 Task: Add the task  Create automated testing scripts for the app to the section Code Collectives in the project TreatWorks and add a Due Date to the respective task as 2024/04/04.
Action: Mouse moved to (71, 469)
Screenshot: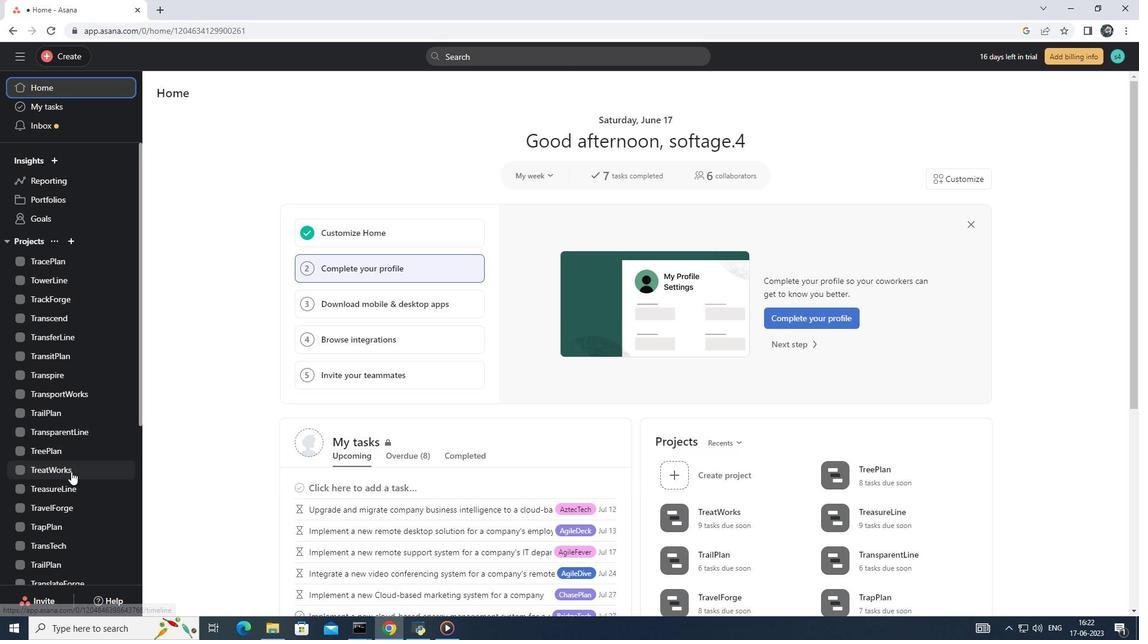 
Action: Mouse pressed left at (71, 469)
Screenshot: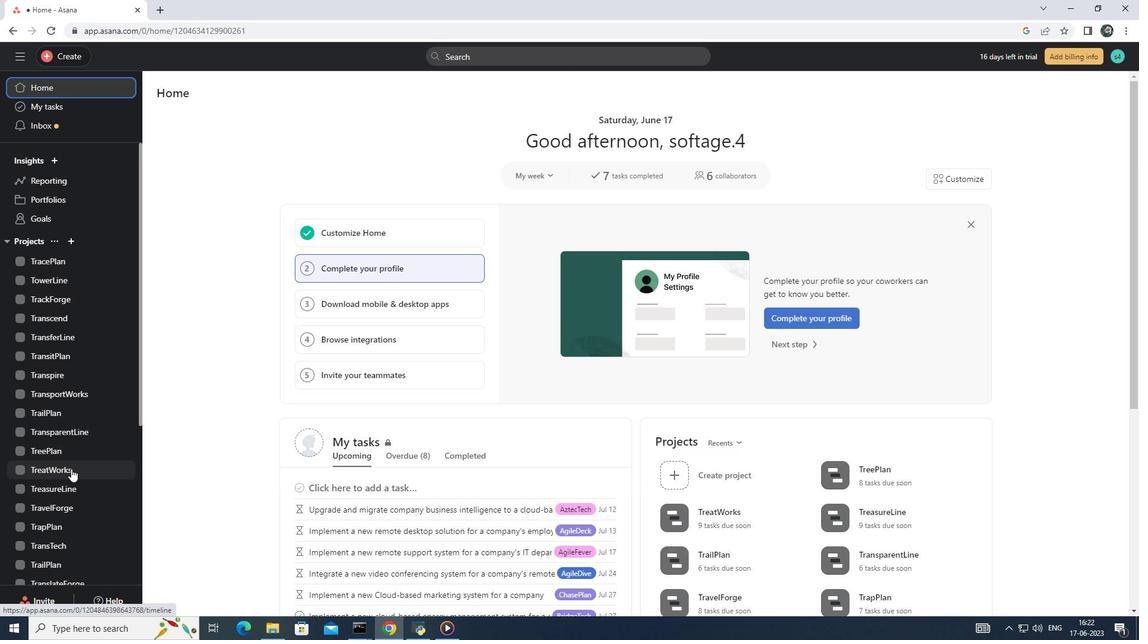 
Action: Mouse moved to (469, 278)
Screenshot: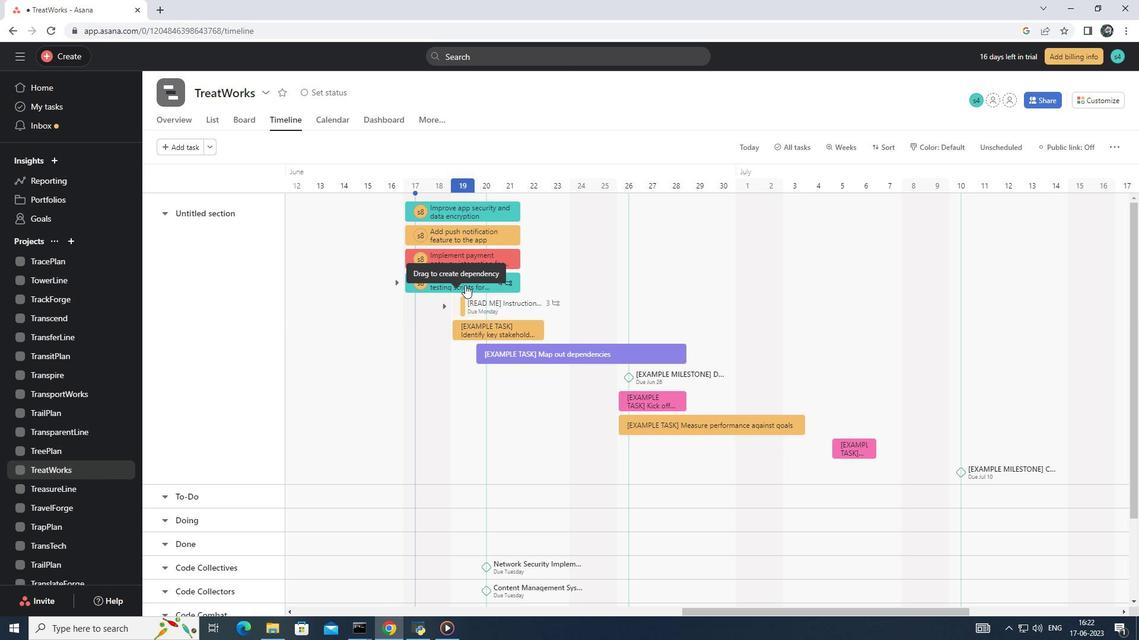 
Action: Mouse pressed left at (469, 278)
Screenshot: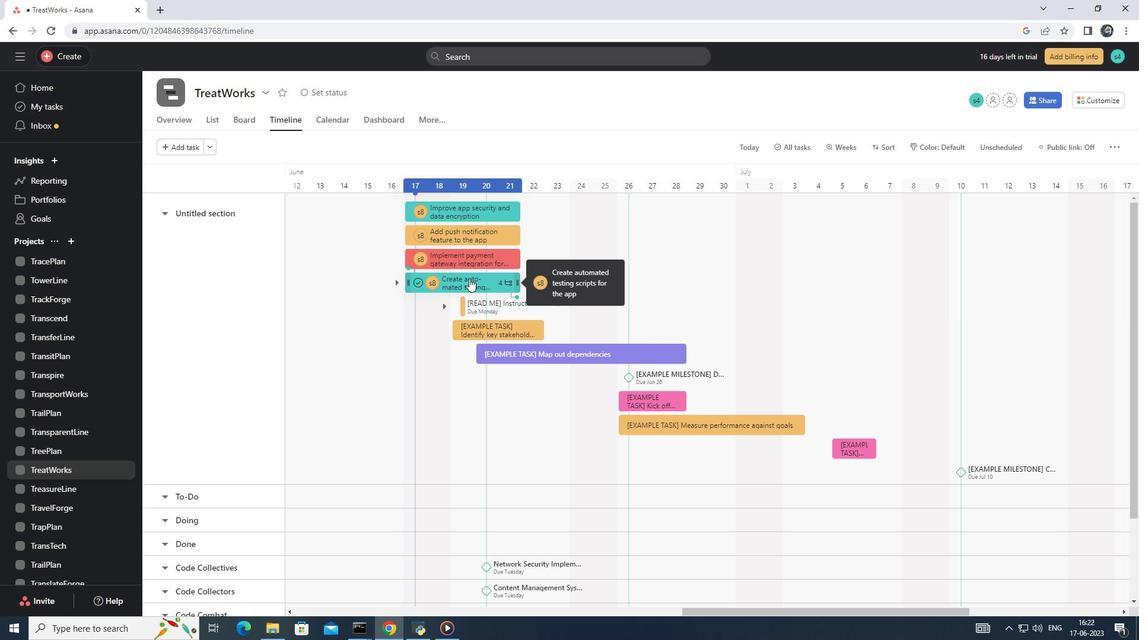 
Action: Mouse moved to (929, 261)
Screenshot: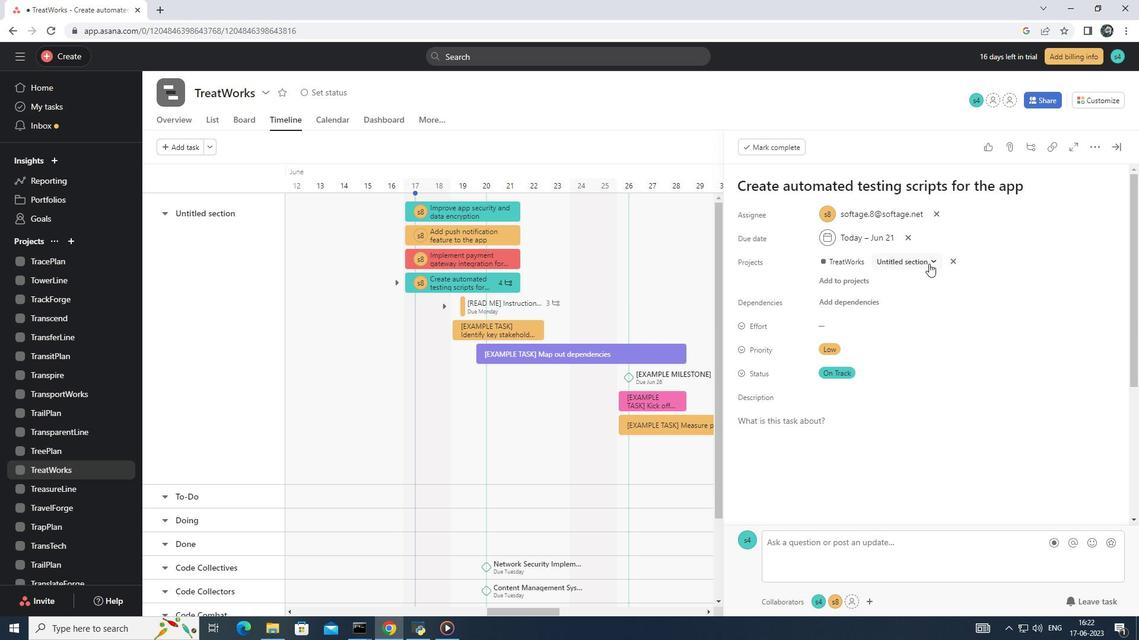 
Action: Mouse pressed left at (929, 261)
Screenshot: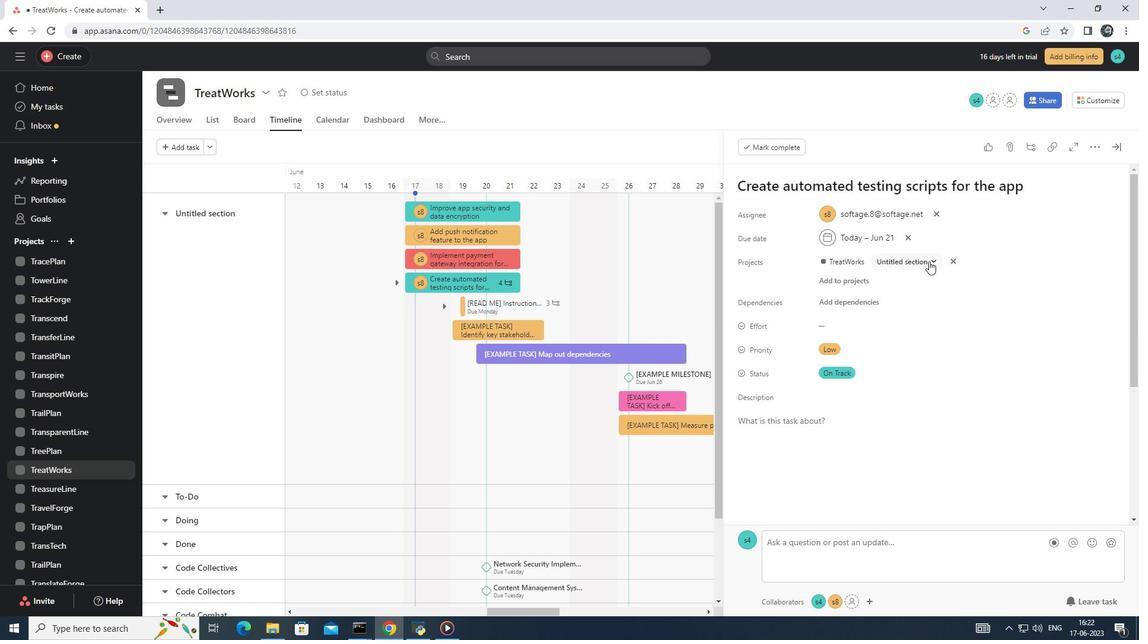 
Action: Mouse moved to (901, 373)
Screenshot: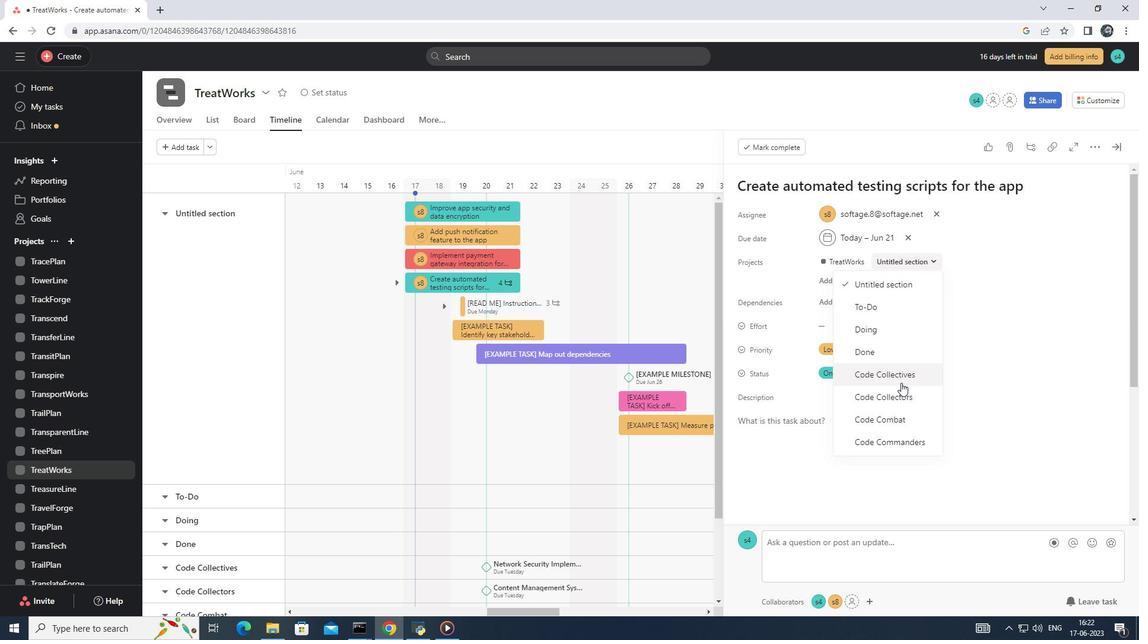 
Action: Mouse pressed left at (901, 373)
Screenshot: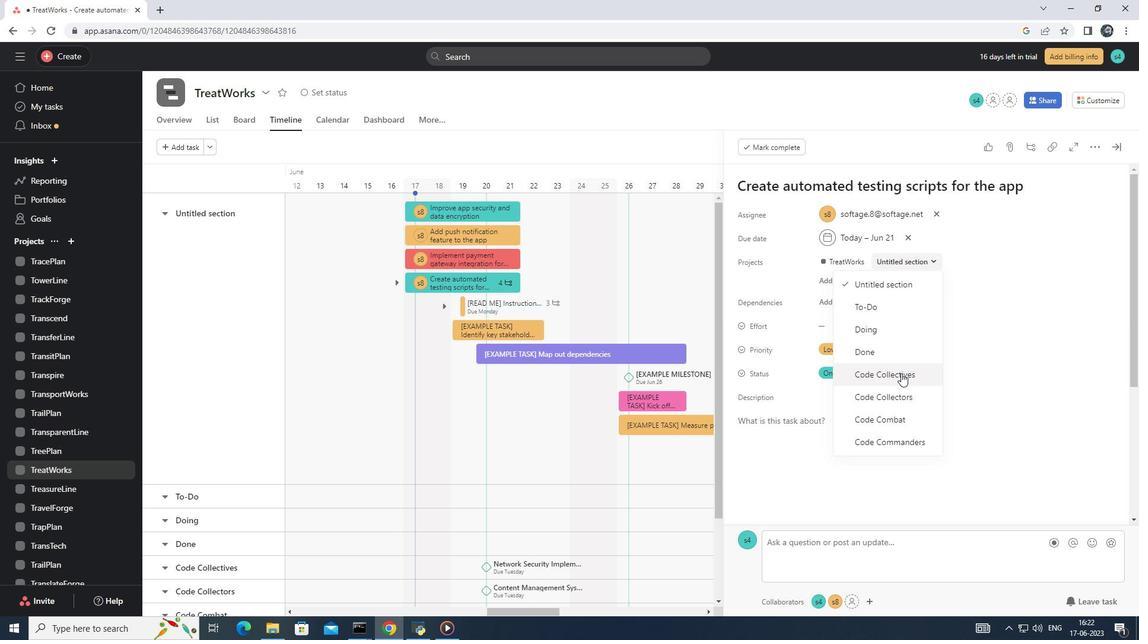 
Action: Mouse moved to (907, 234)
Screenshot: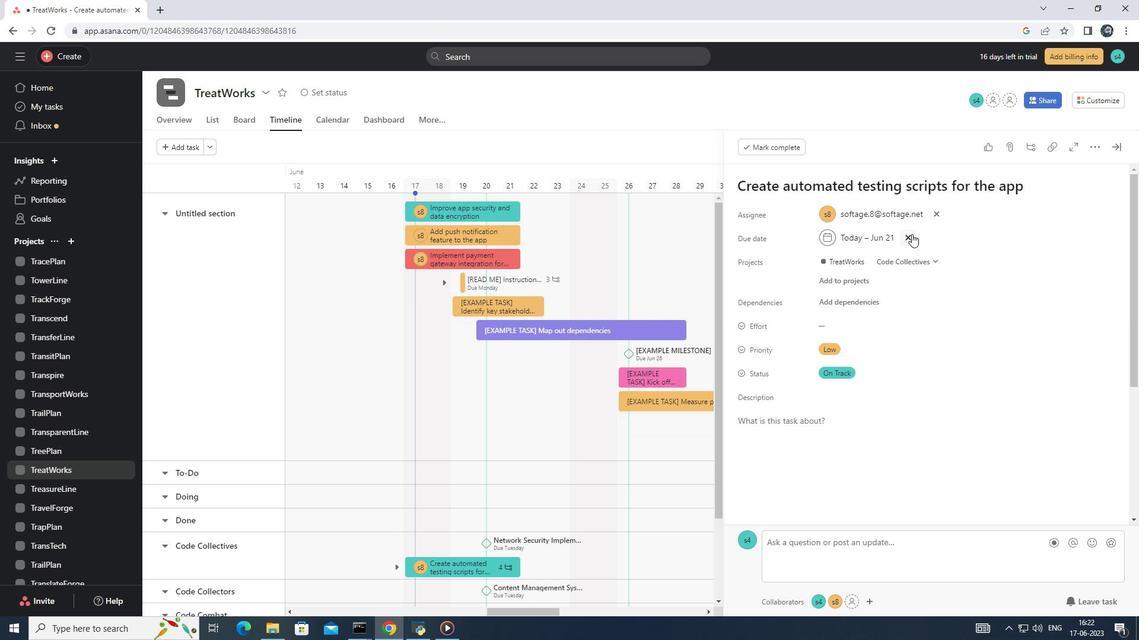 
Action: Mouse pressed left at (907, 234)
Screenshot: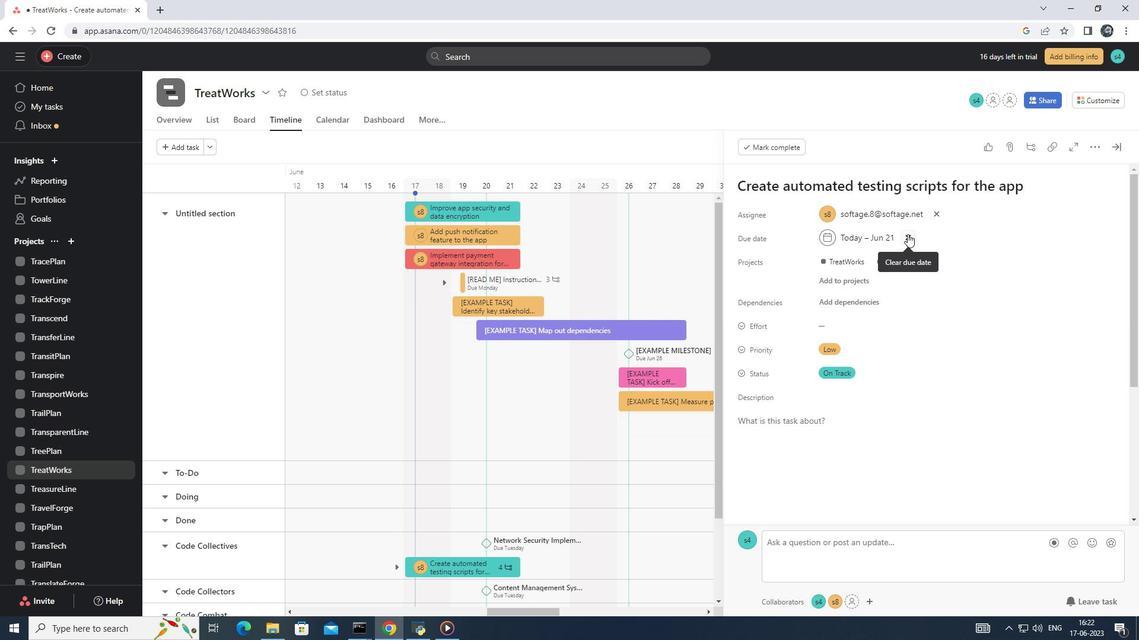 
Action: Mouse moved to (833, 235)
Screenshot: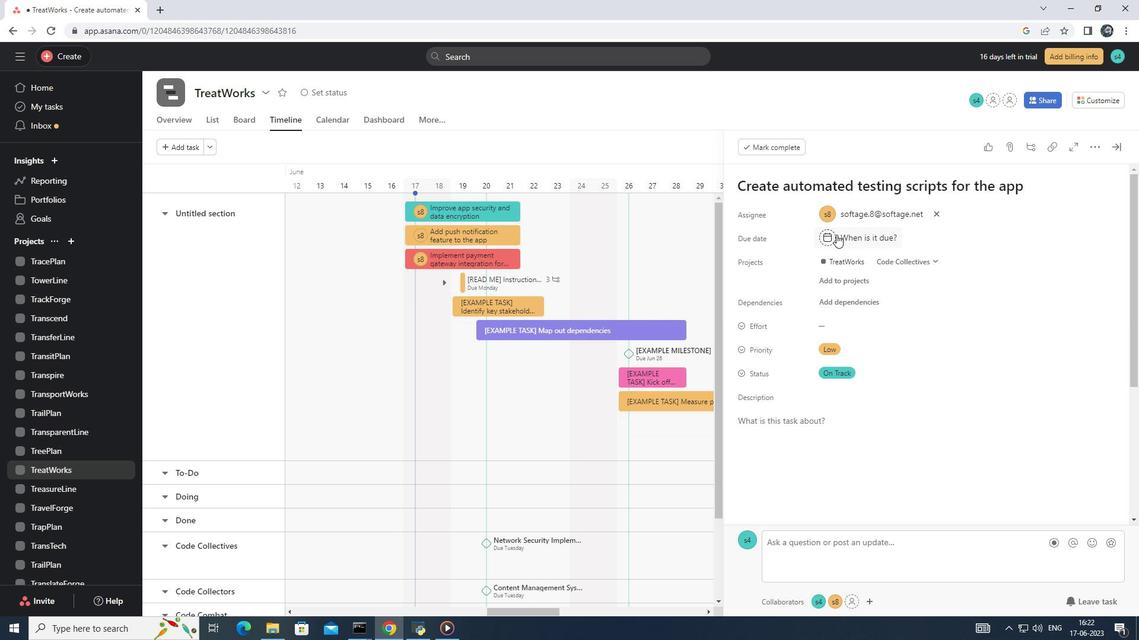 
Action: Mouse pressed left at (833, 235)
Screenshot: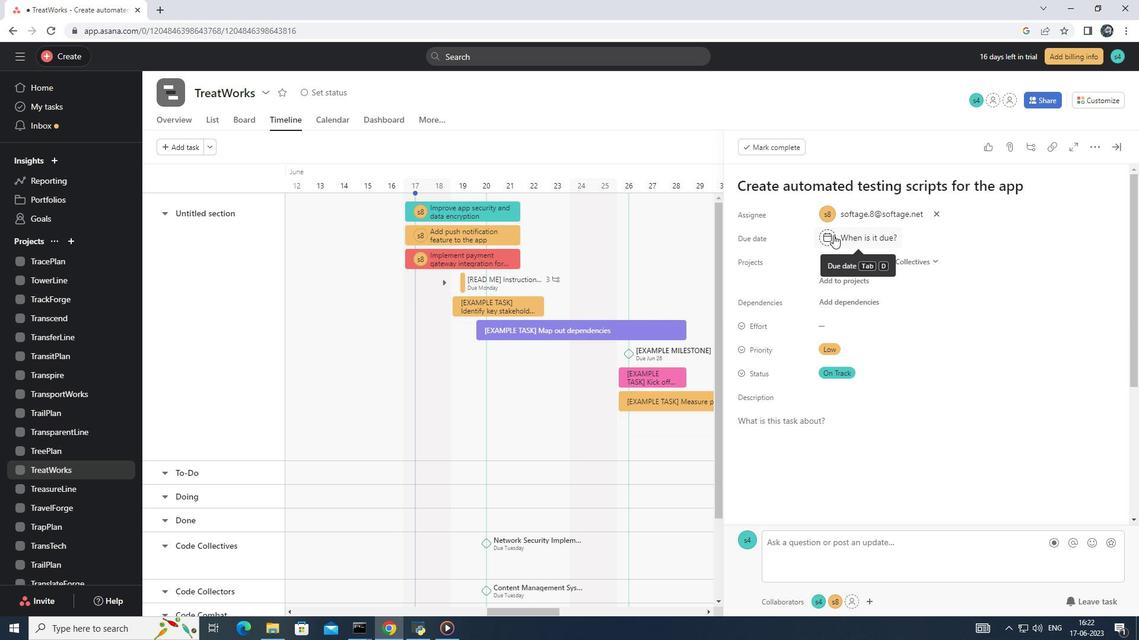 
Action: Mouse moved to (895, 261)
Screenshot: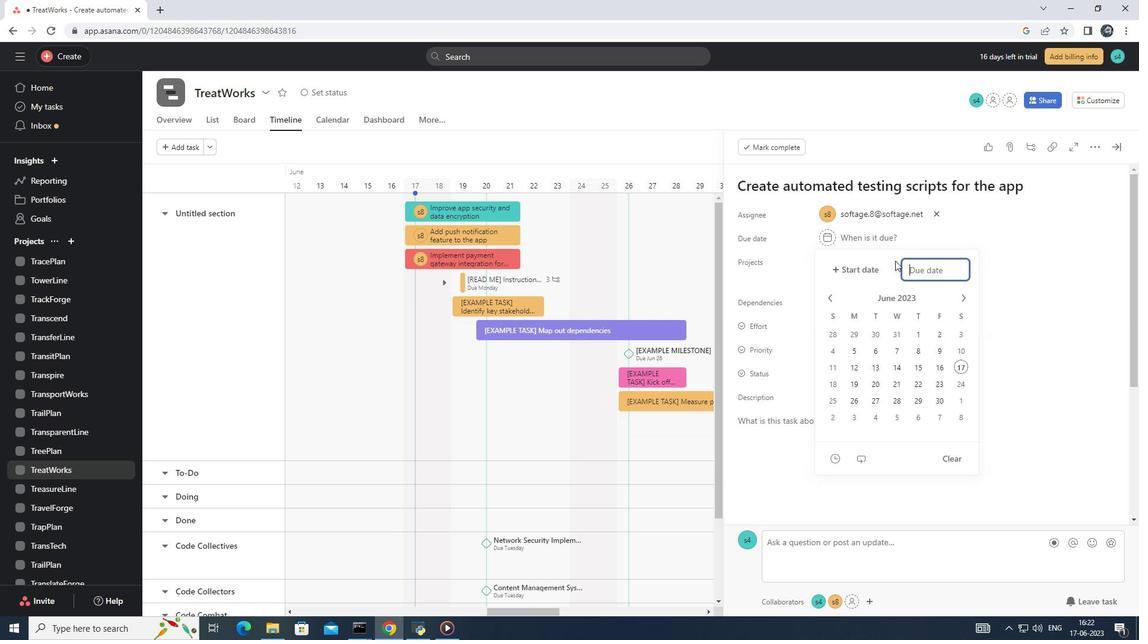 
Action: Key pressed 2024/04/04<Key.enter>
Screenshot: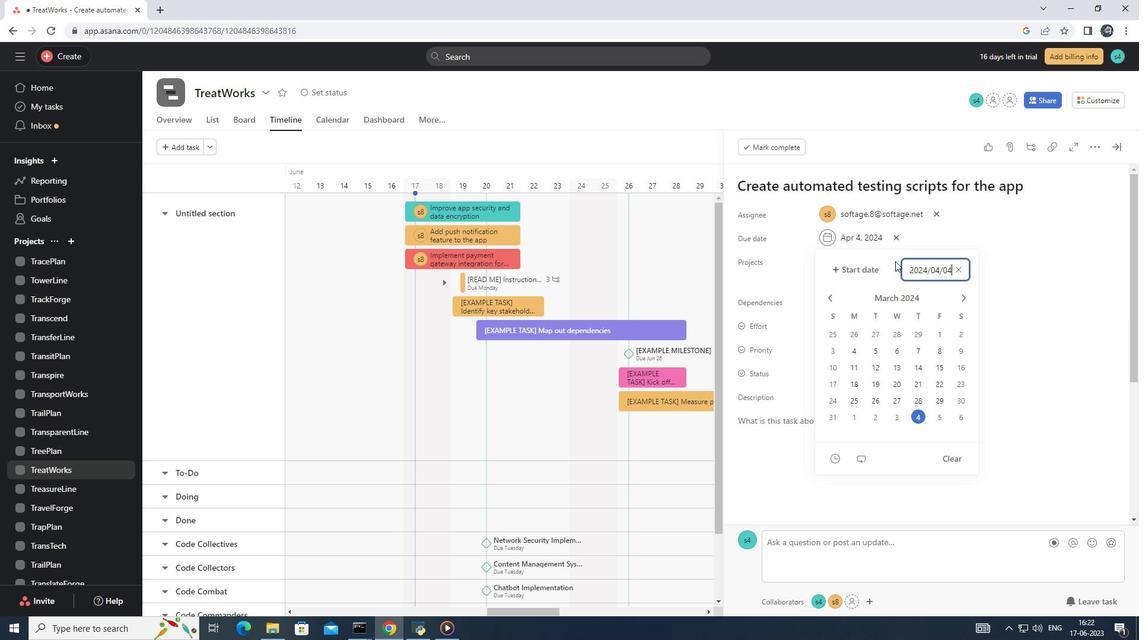 
